 Task: Add a shortcut from shared with me.
Action: Mouse moved to (0, 77)
Screenshot: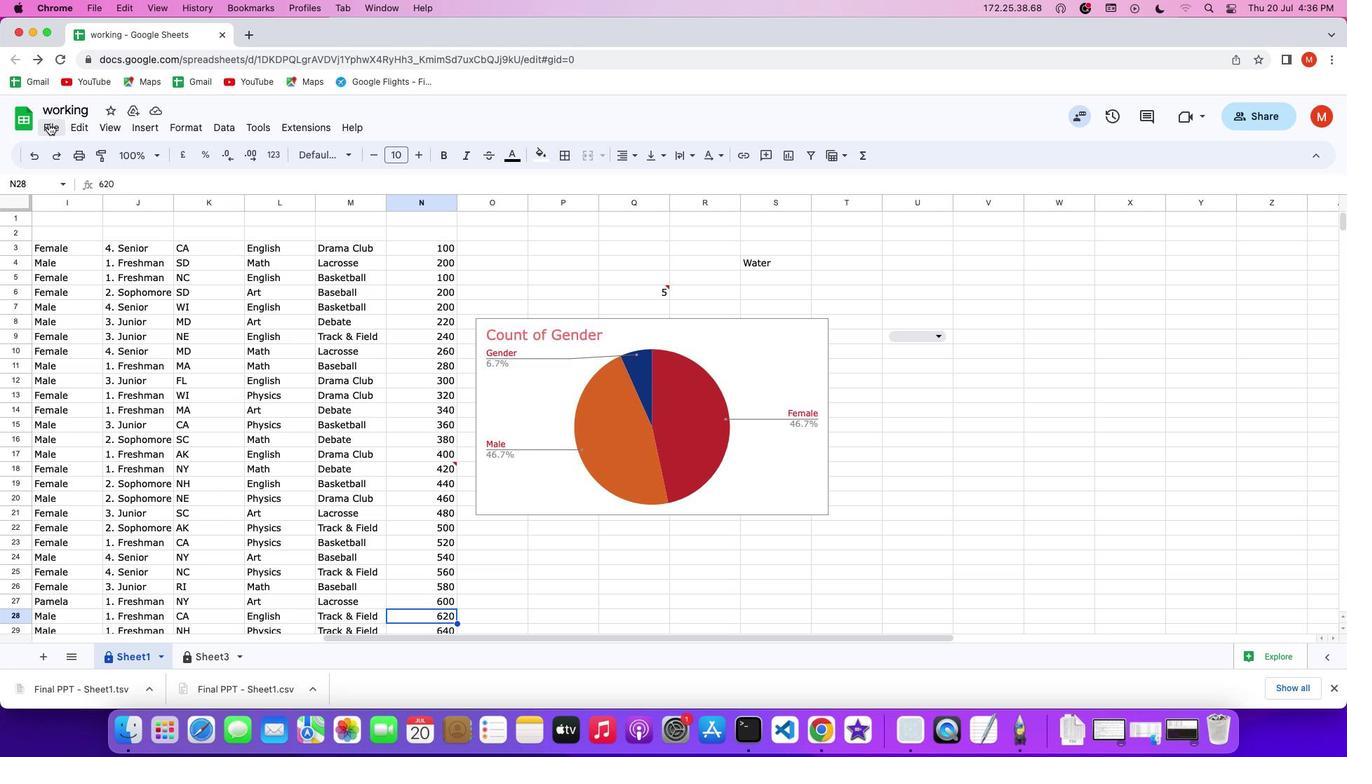 
Action: Mouse pressed left at (0, 77)
Screenshot: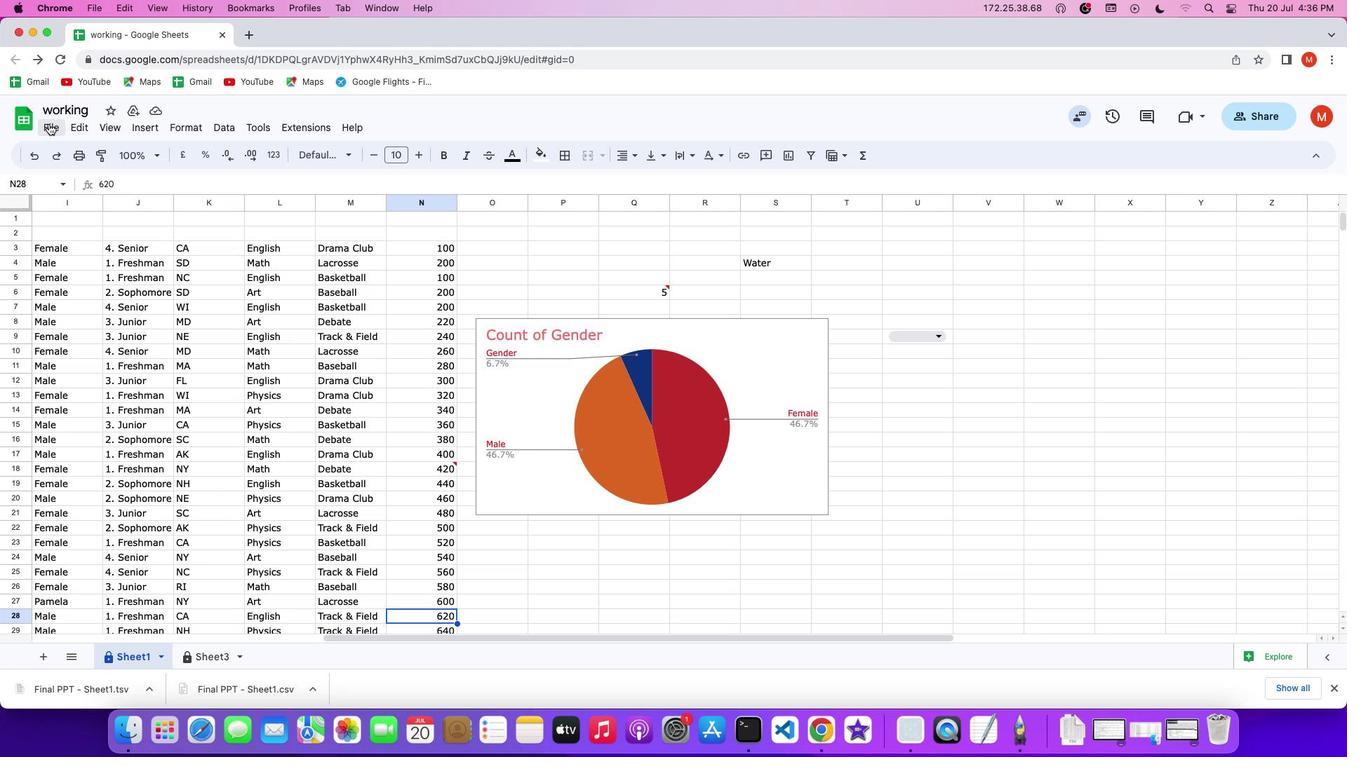 
Action: Mouse moved to (2, 77)
Screenshot: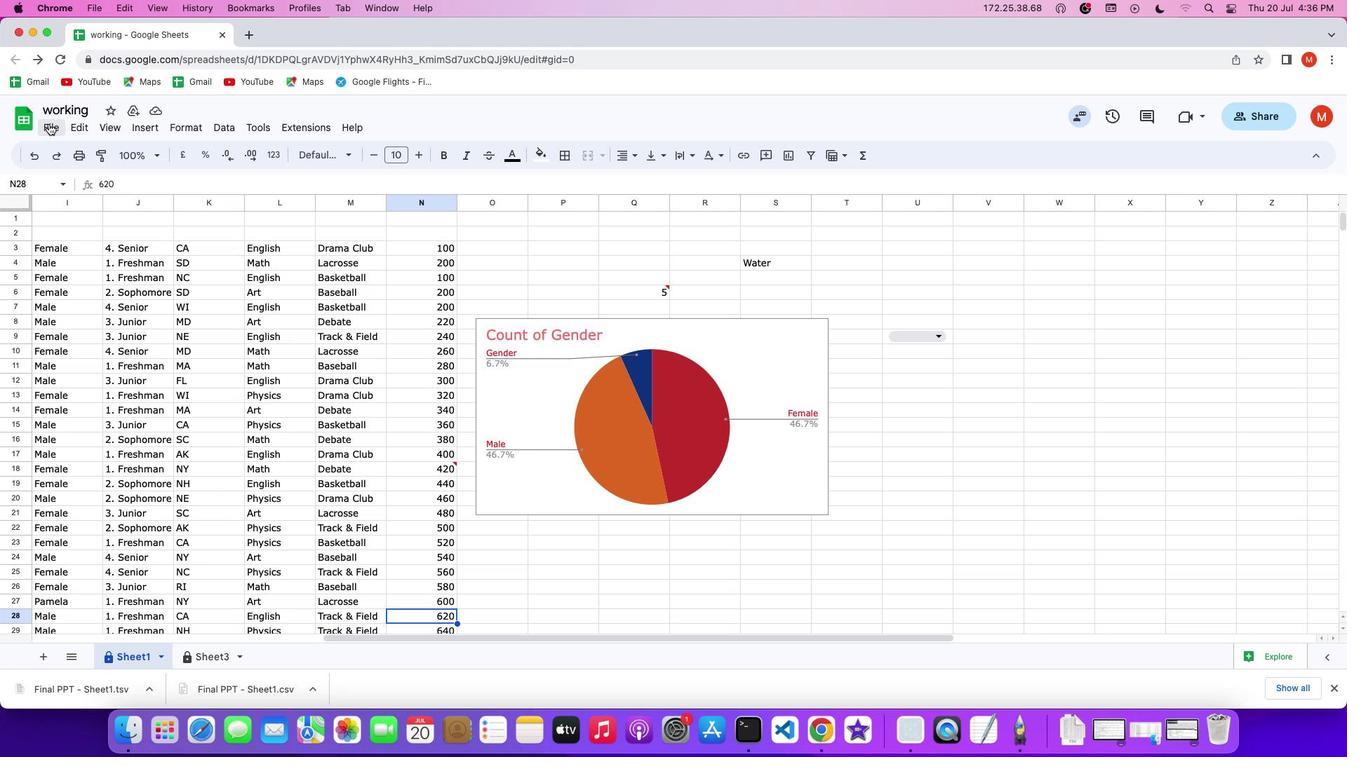 
Action: Mouse pressed left at (2, 77)
Screenshot: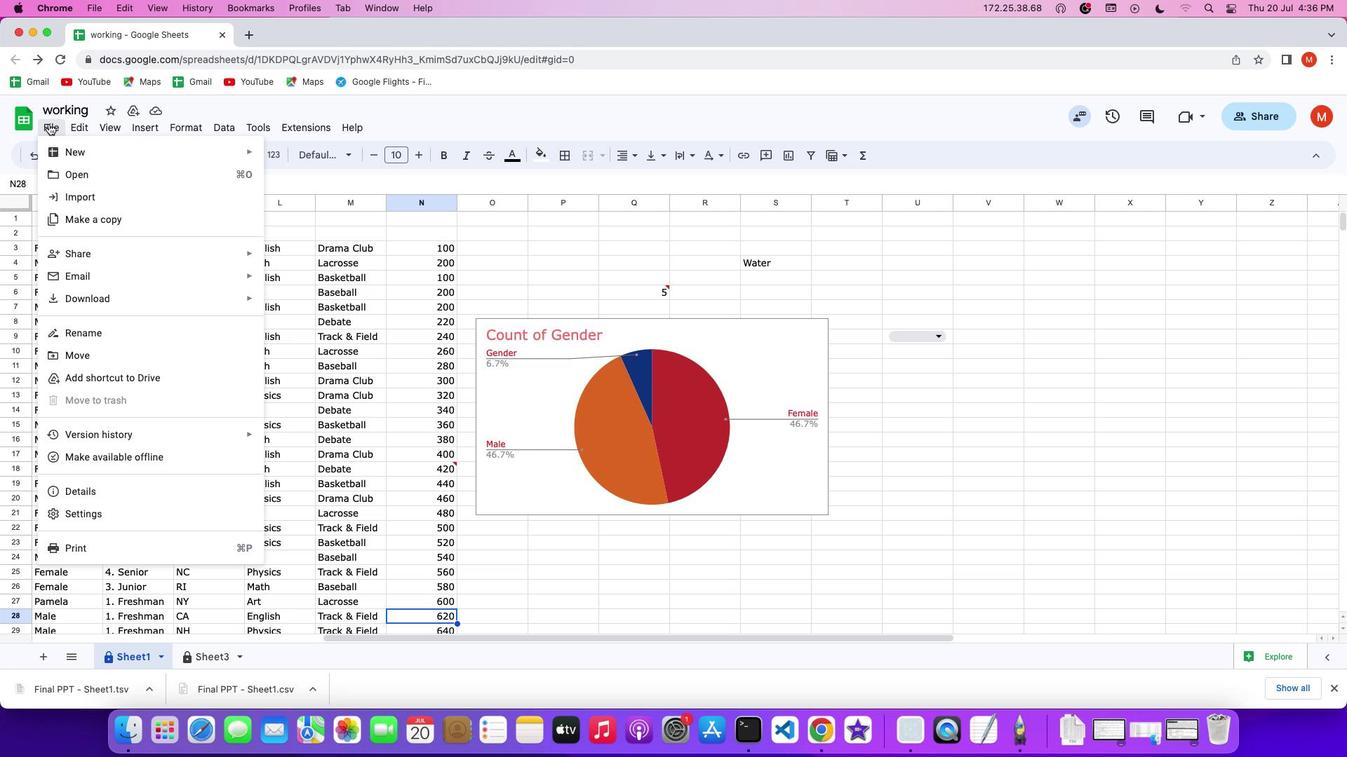 
Action: Mouse moved to (41, 324)
Screenshot: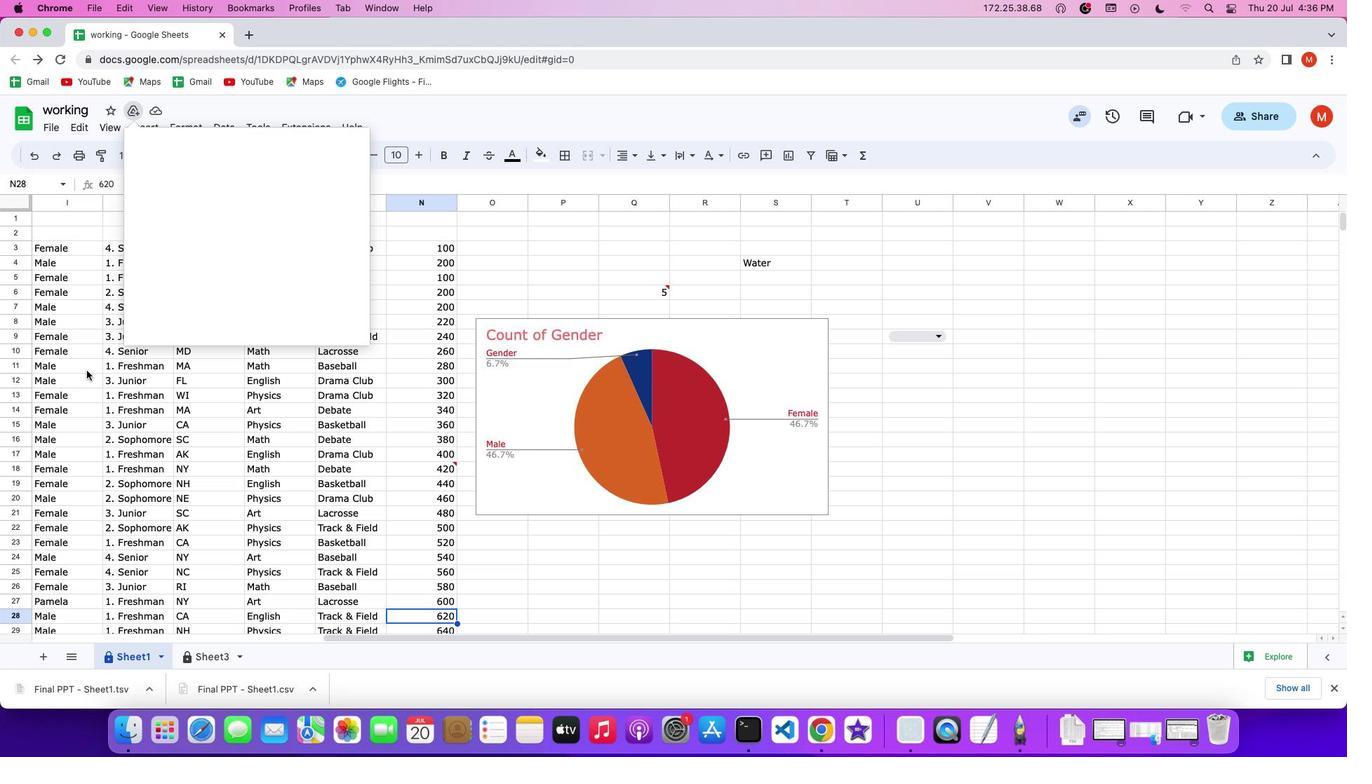 
Action: Mouse pressed left at (41, 324)
Screenshot: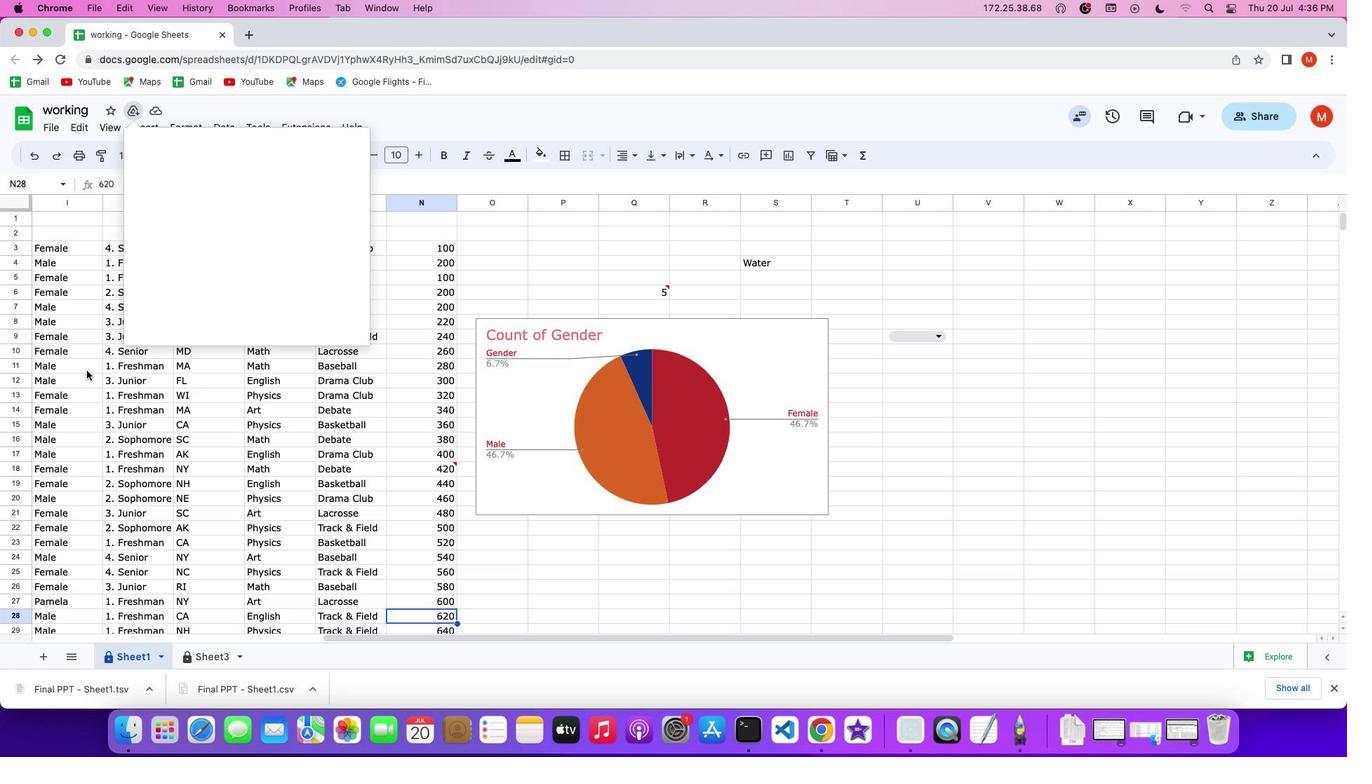 
Action: Mouse moved to (172, 182)
Screenshot: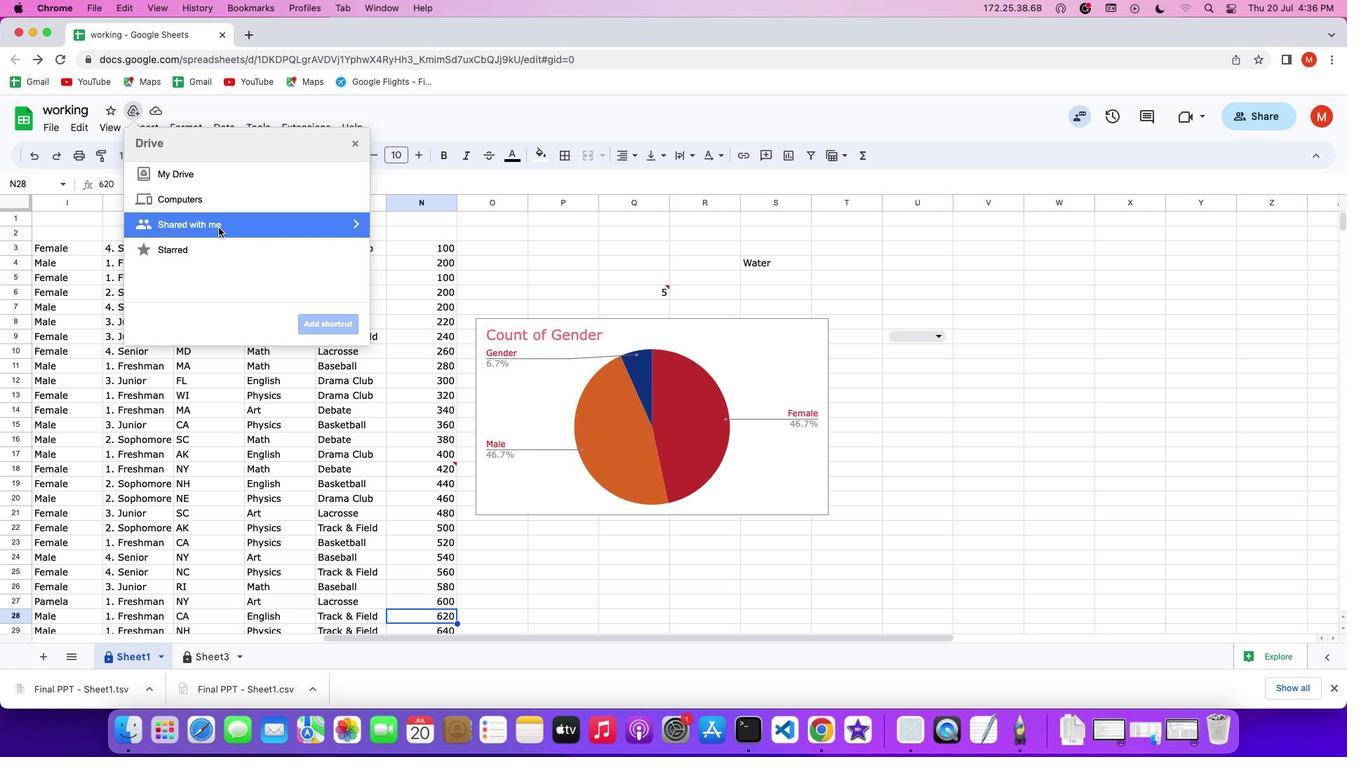 
Action: Mouse pressed left at (172, 182)
Screenshot: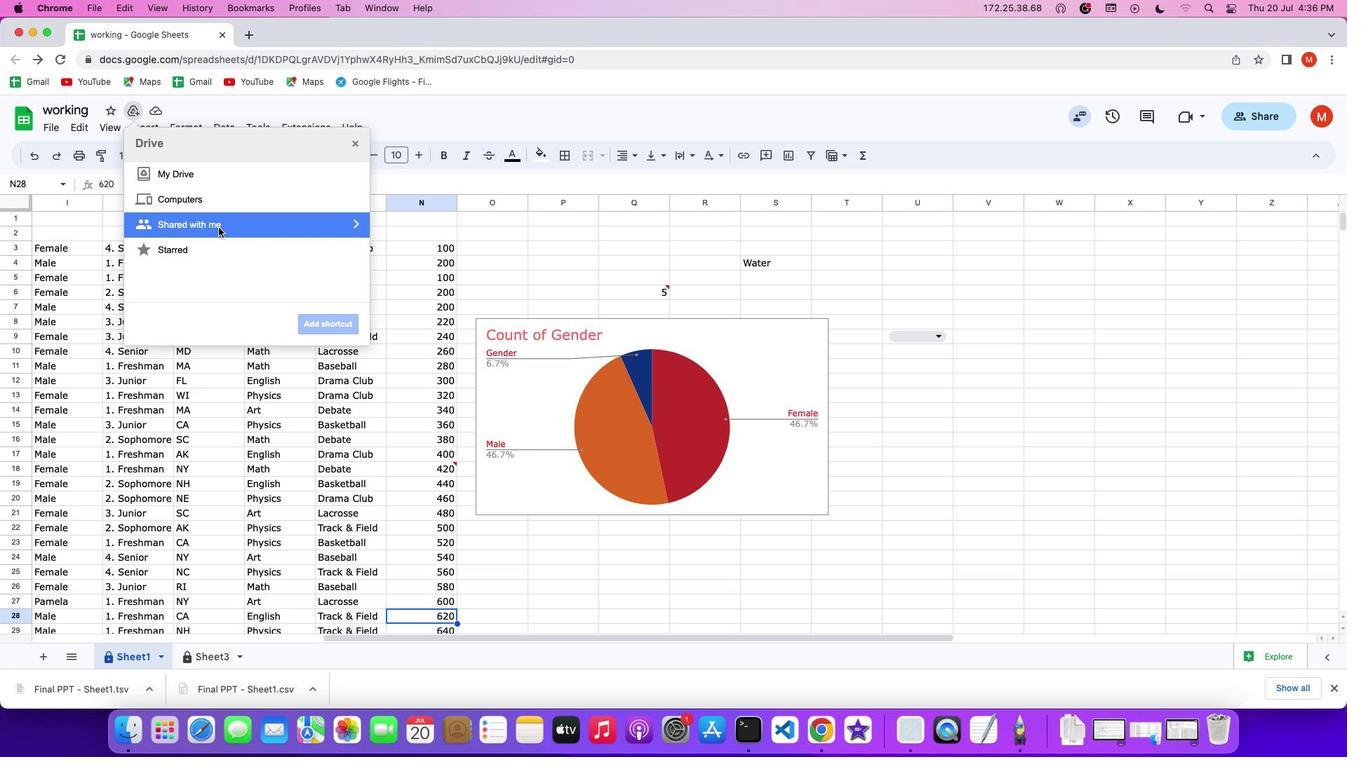 
